 Task: Decrease font size 2 times.
Action: Mouse moved to (390, 278)
Screenshot: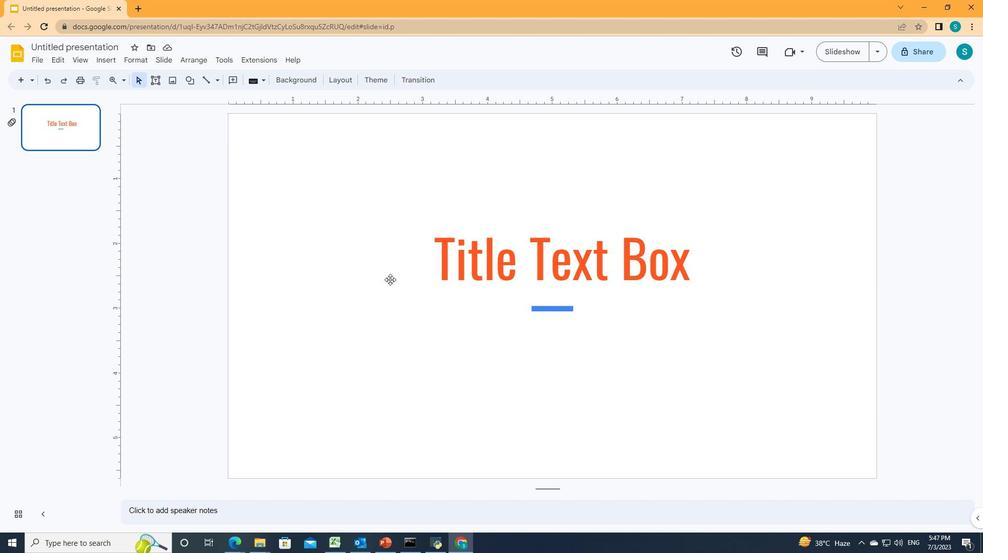 
Action: Mouse pressed left at (390, 278)
Screenshot: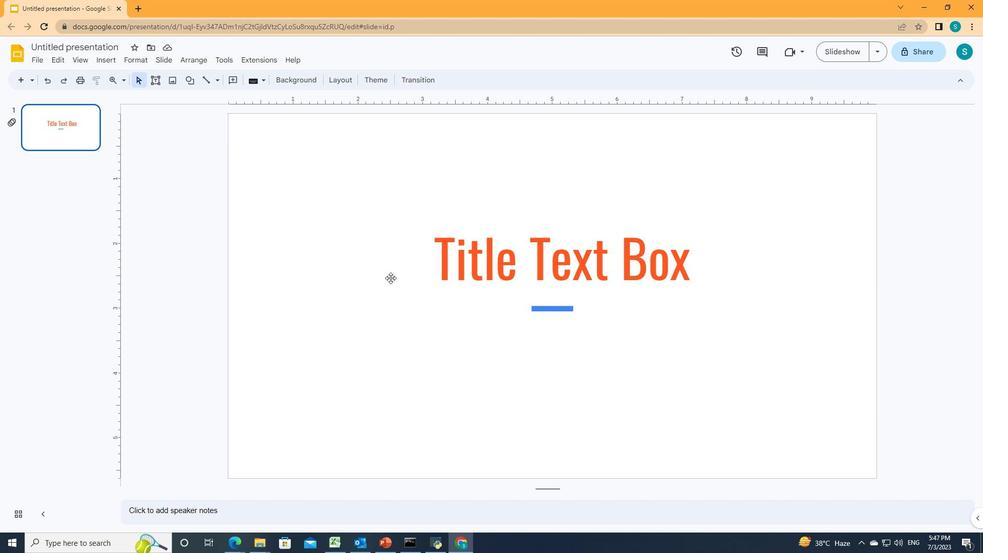 
Action: Mouse pressed left at (390, 278)
Screenshot: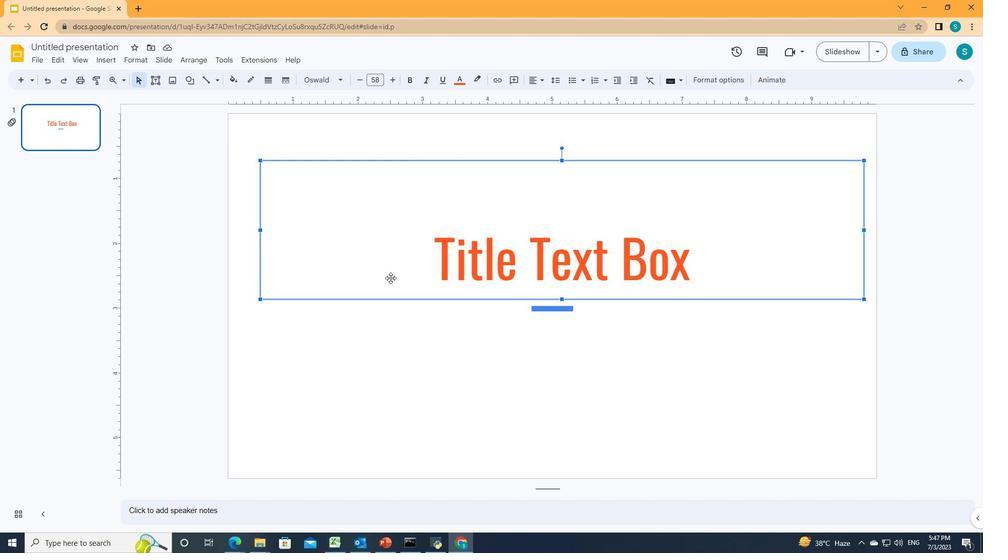 
Action: Mouse pressed left at (390, 278)
Screenshot: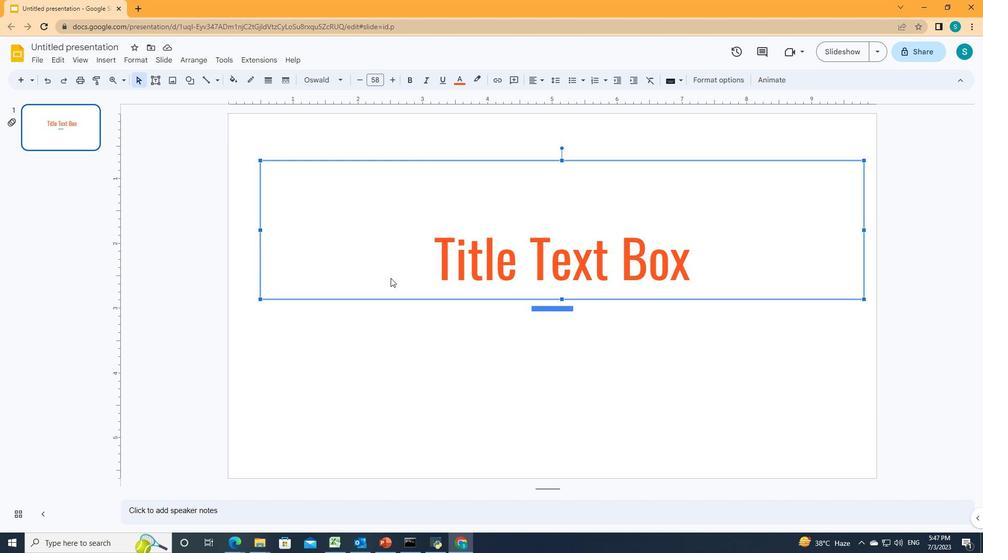
Action: Mouse moved to (428, 259)
Screenshot: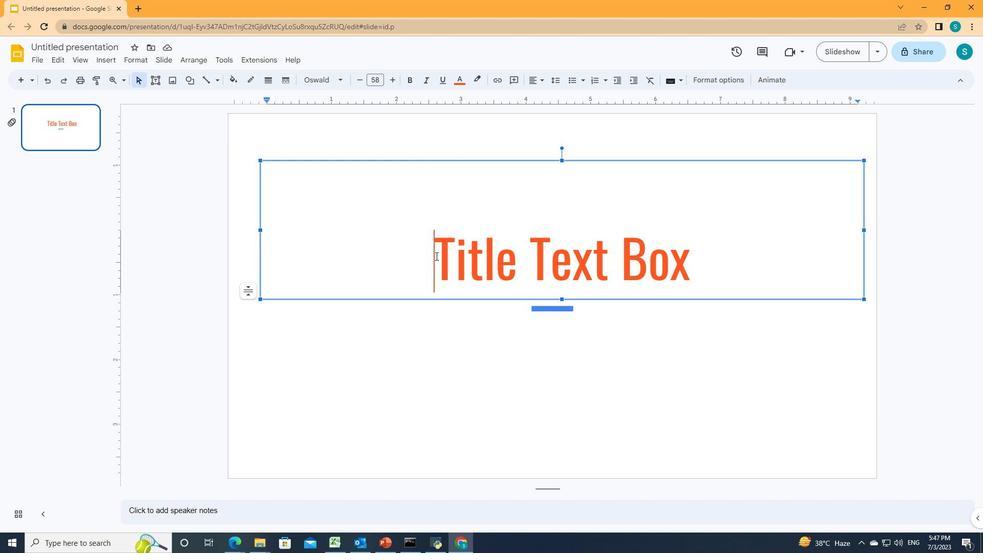 
Action: Mouse pressed left at (428, 259)
Screenshot: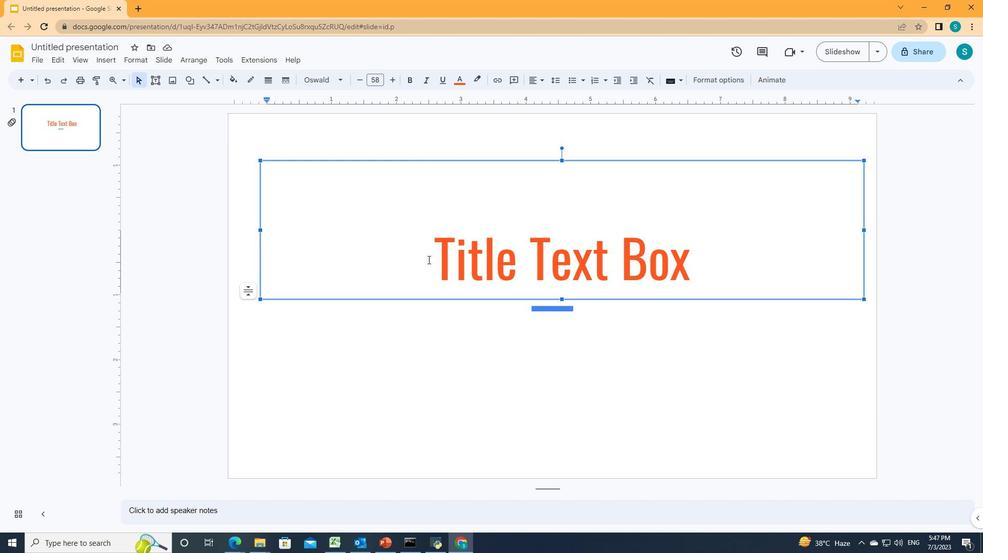 
Action: Mouse moved to (359, 76)
Screenshot: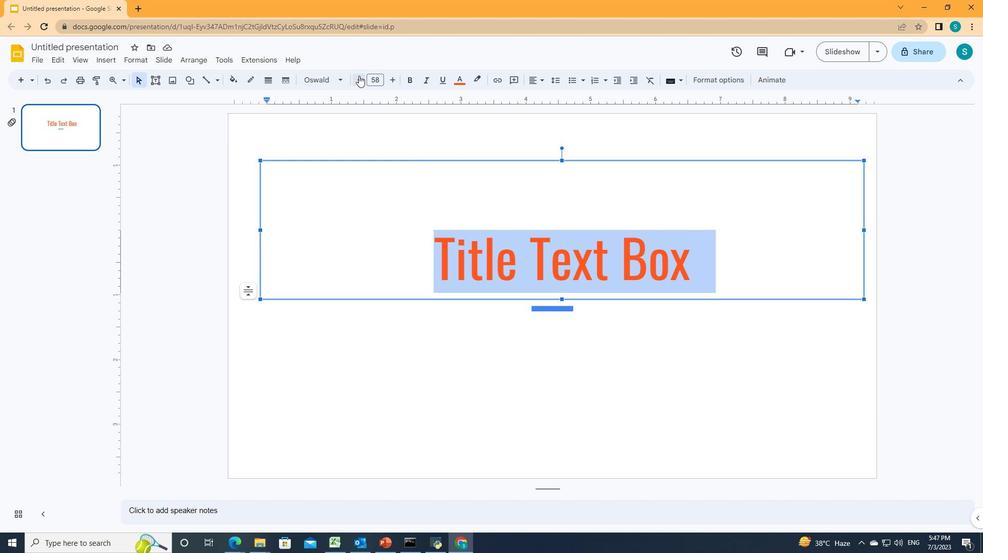 
Action: Mouse pressed left at (359, 76)
Screenshot: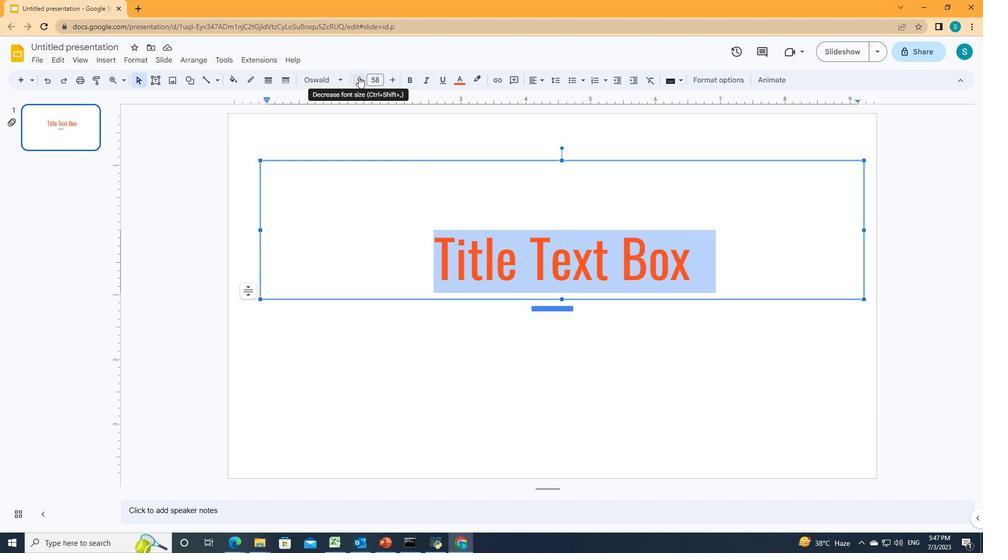 
Action: Mouse pressed left at (359, 76)
Screenshot: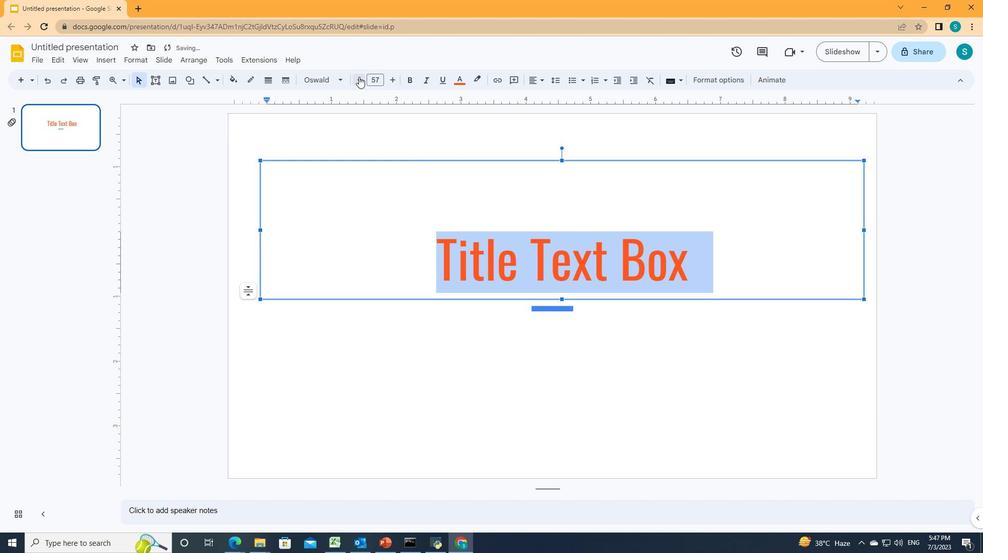 
